 Task: Create a due date automation trigger when advanced on, 2 hours before a card is due add basic with the yellow label.
Action: Mouse moved to (804, 251)
Screenshot: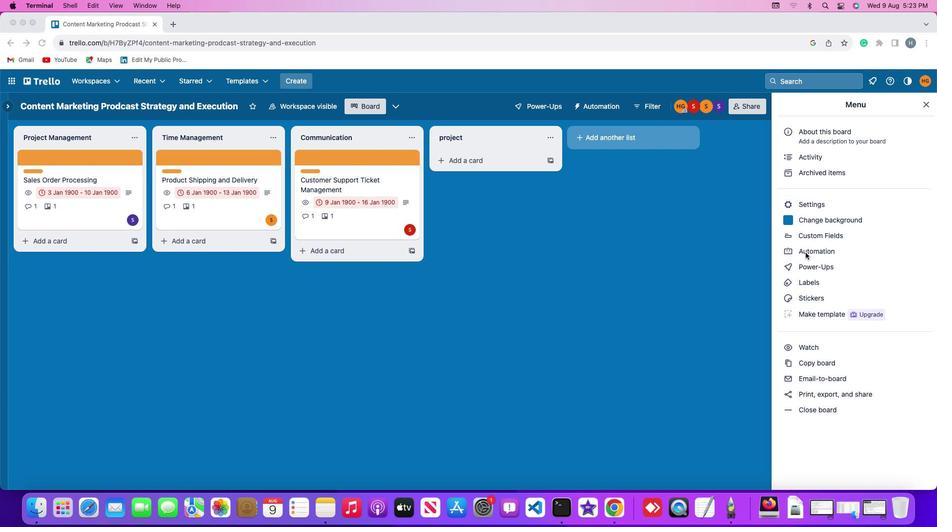 
Action: Mouse pressed left at (804, 251)
Screenshot: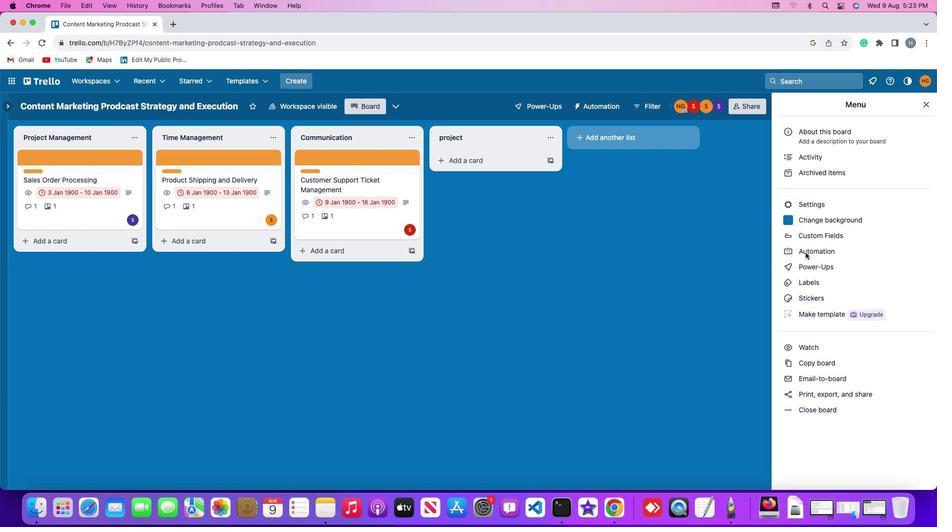 
Action: Mouse pressed left at (804, 251)
Screenshot: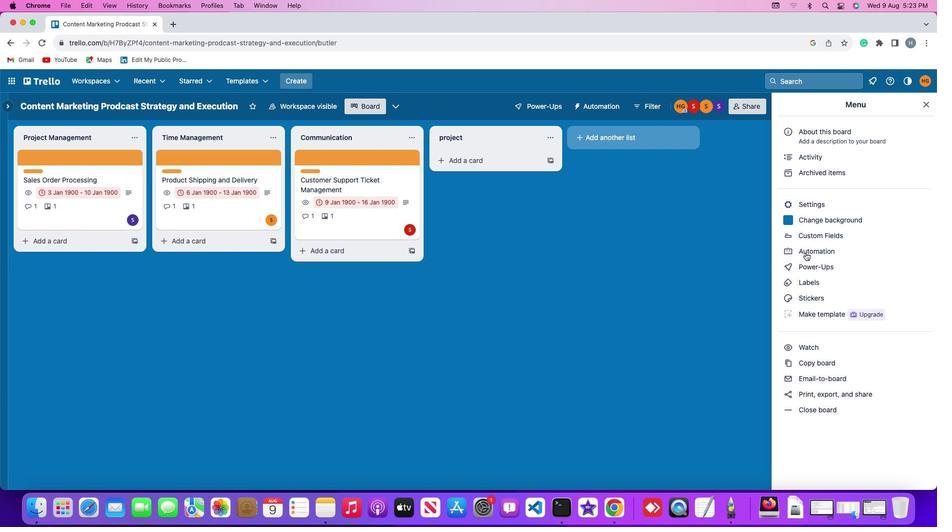 
Action: Mouse moved to (46, 224)
Screenshot: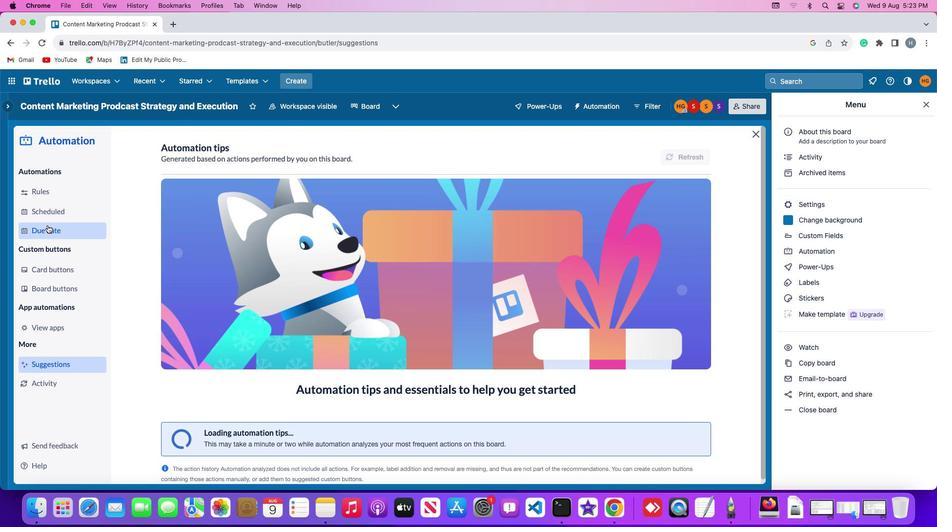 
Action: Mouse pressed left at (46, 224)
Screenshot: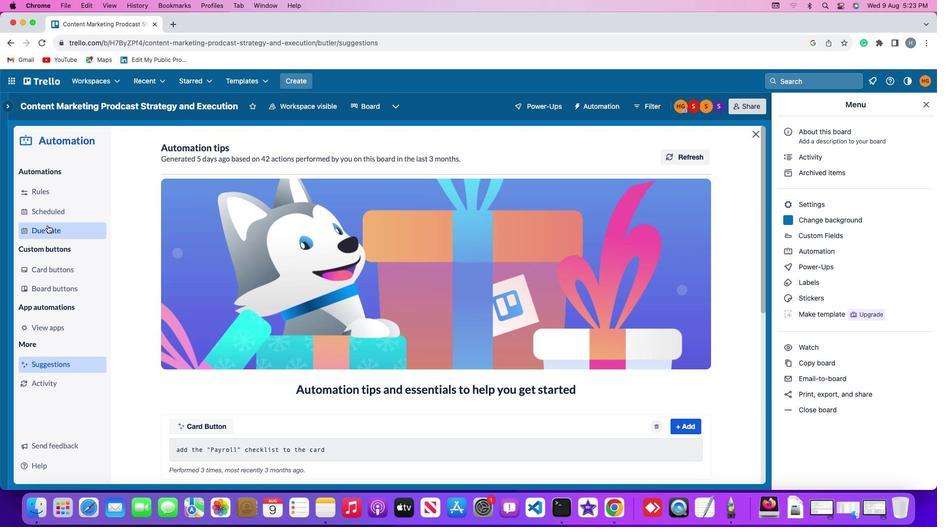 
Action: Mouse moved to (639, 148)
Screenshot: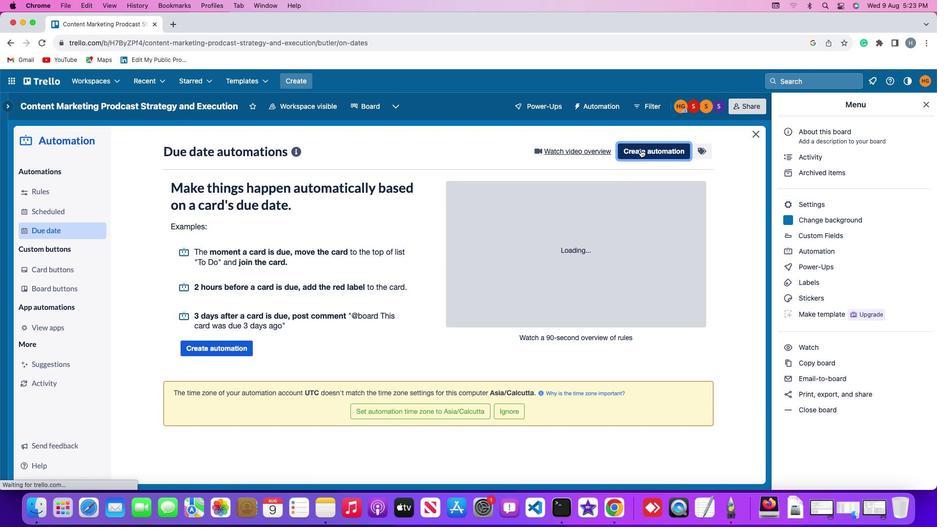 
Action: Mouse pressed left at (639, 148)
Screenshot: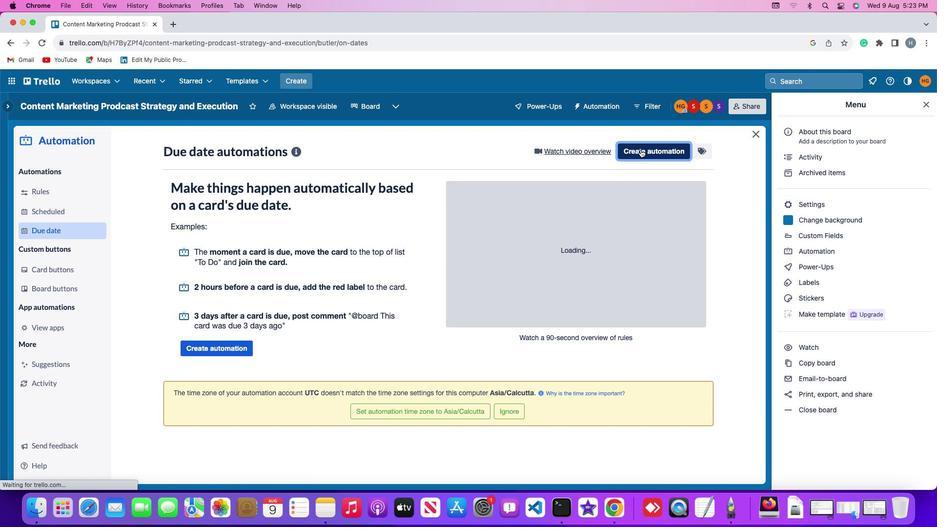 
Action: Mouse moved to (225, 246)
Screenshot: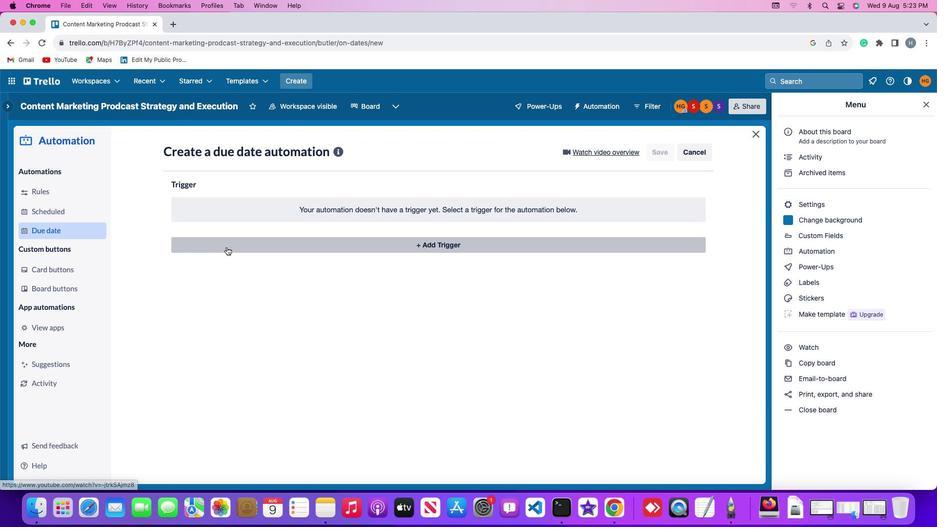 
Action: Mouse pressed left at (225, 246)
Screenshot: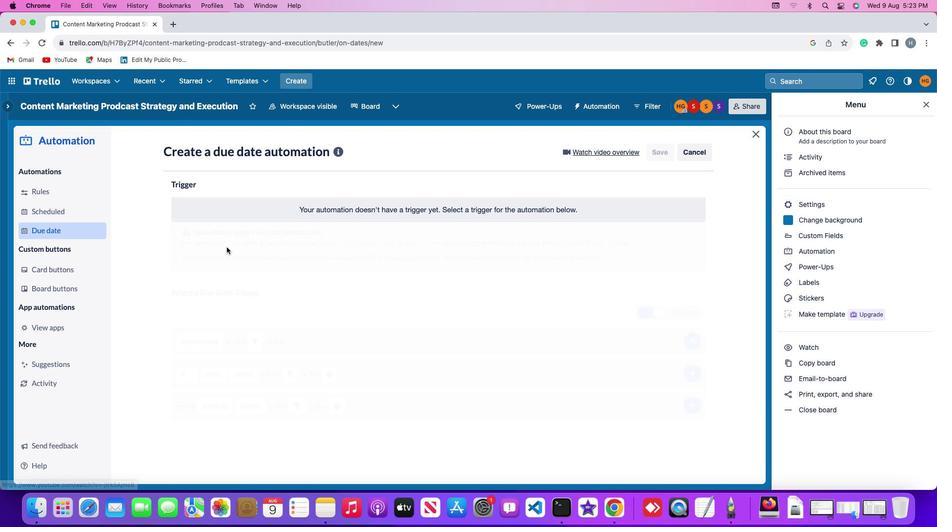 
Action: Mouse moved to (190, 392)
Screenshot: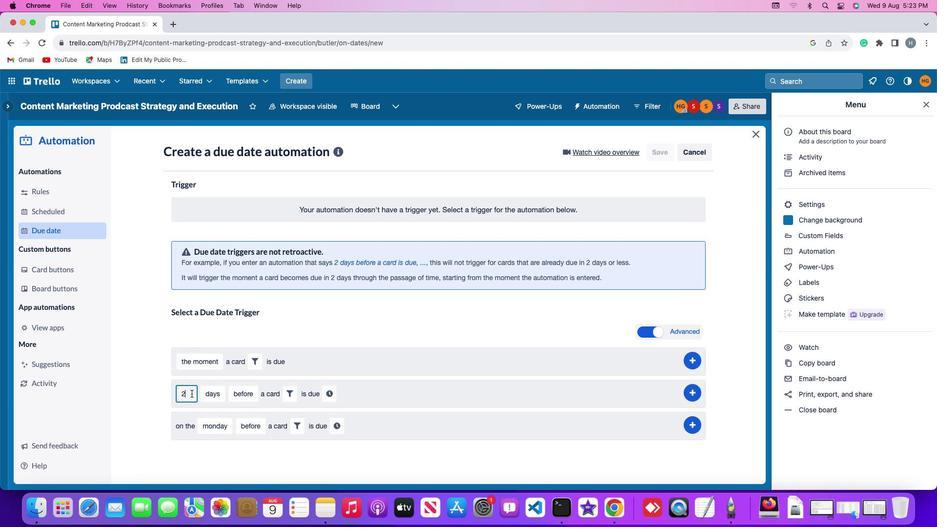 
Action: Mouse pressed left at (190, 392)
Screenshot: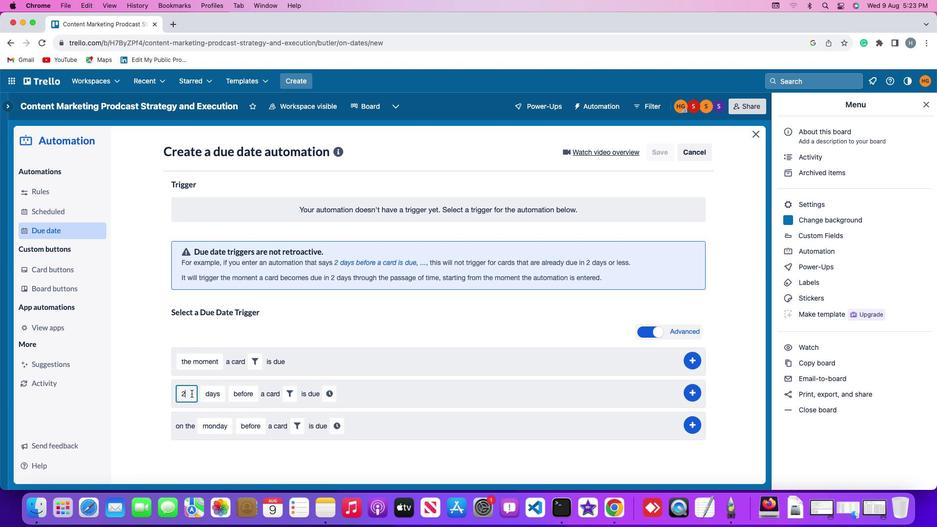 
Action: Mouse moved to (190, 392)
Screenshot: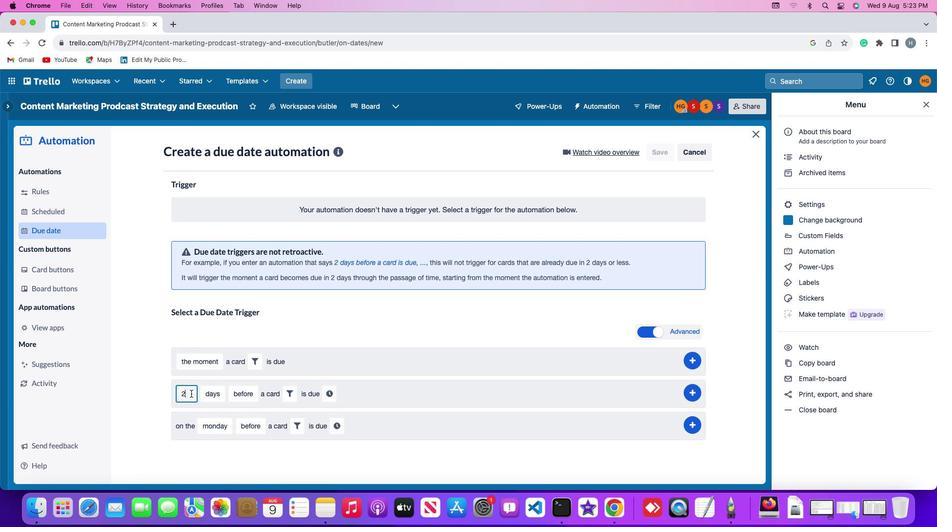 
Action: Key pressed Key.backspace
Screenshot: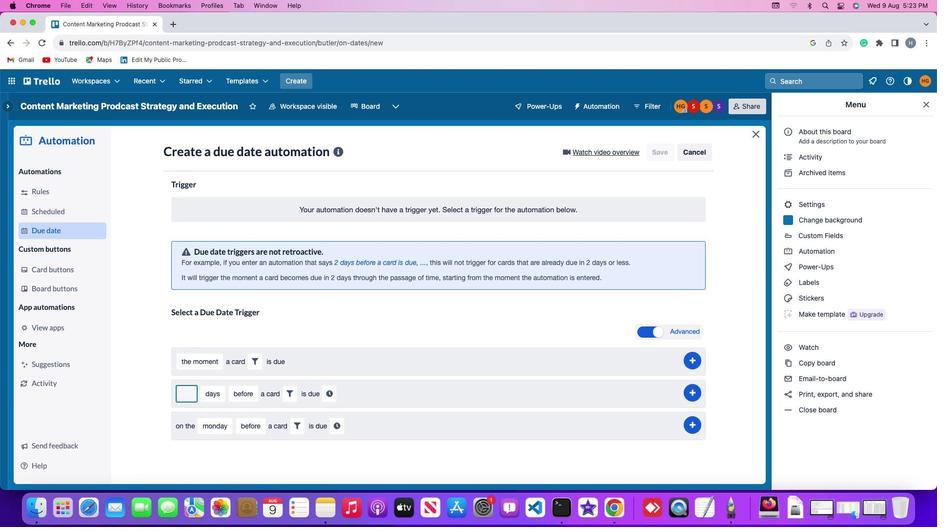 
Action: Mouse moved to (190, 392)
Screenshot: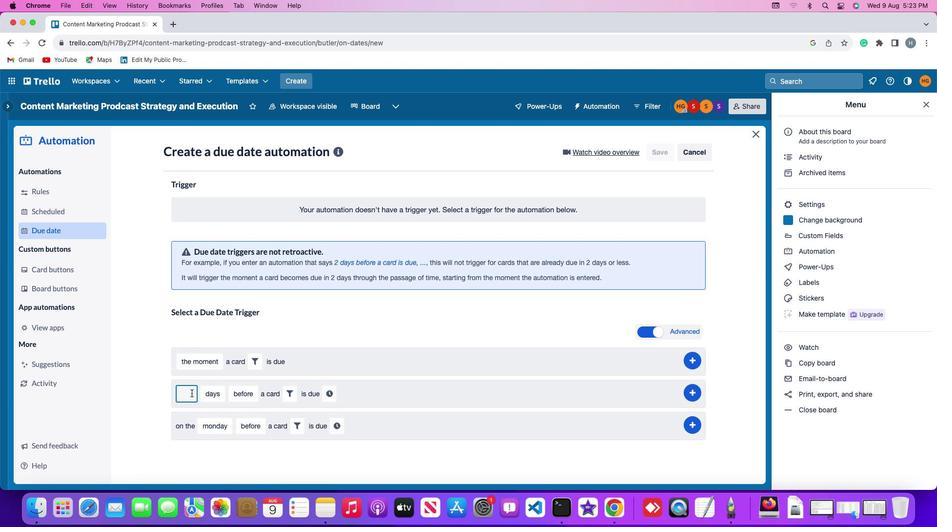 
Action: Key pressed '2'
Screenshot: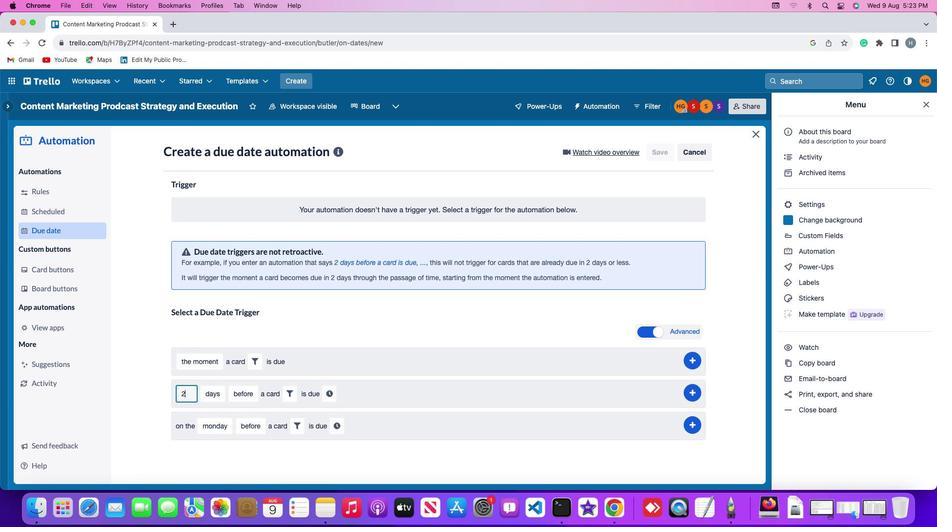 
Action: Mouse moved to (201, 390)
Screenshot: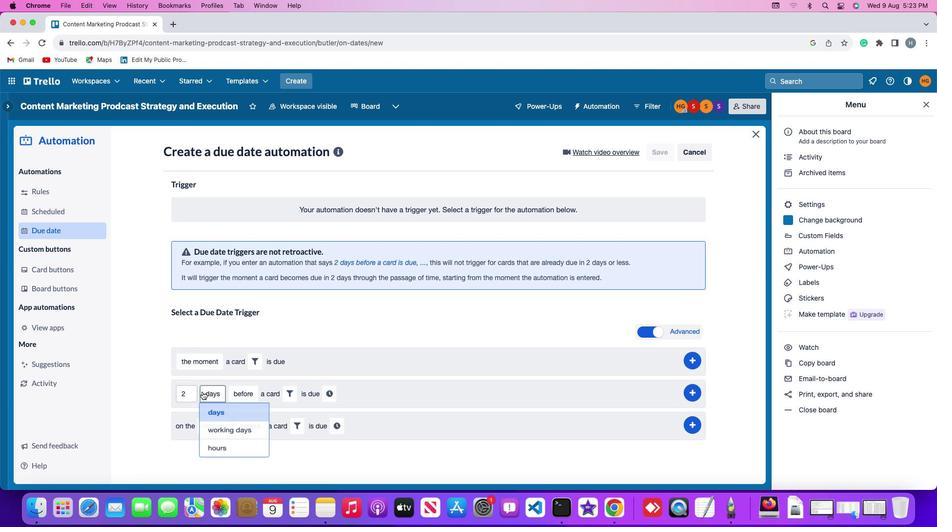 
Action: Mouse pressed left at (201, 390)
Screenshot: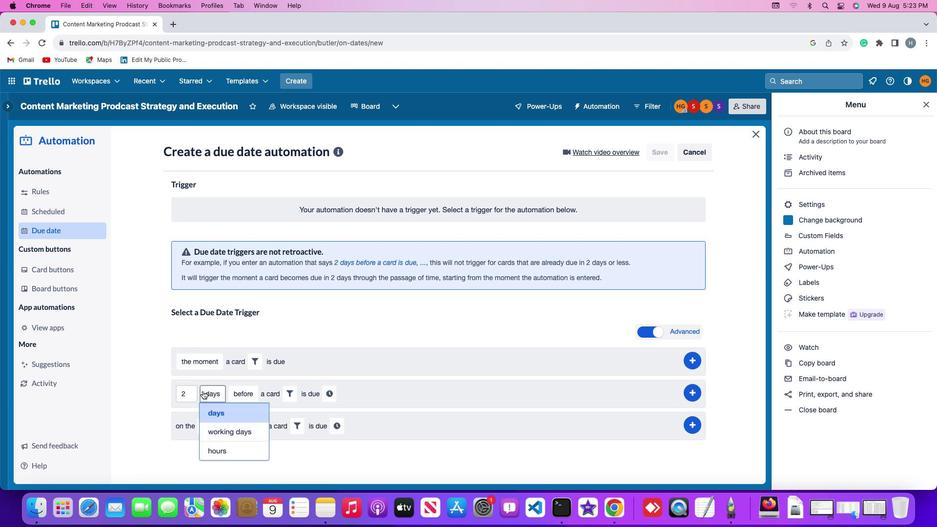 
Action: Mouse moved to (219, 446)
Screenshot: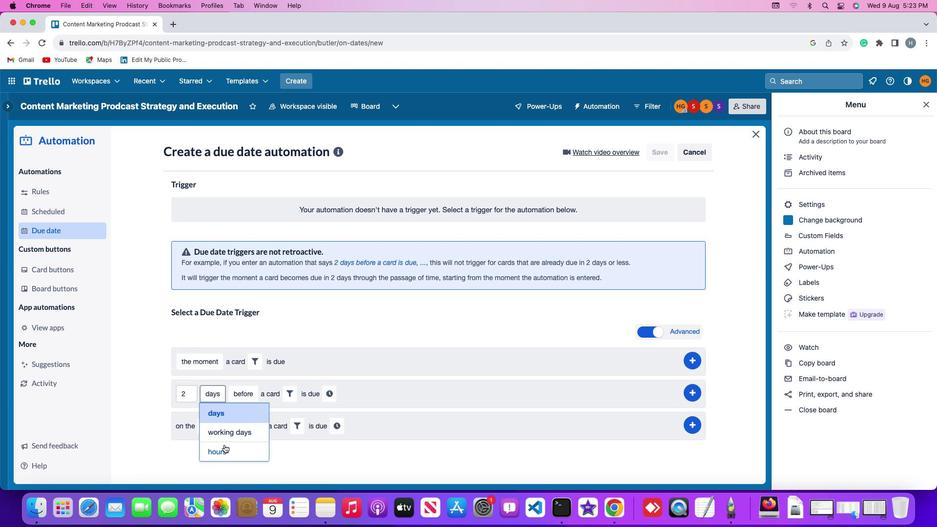 
Action: Mouse pressed left at (219, 446)
Screenshot: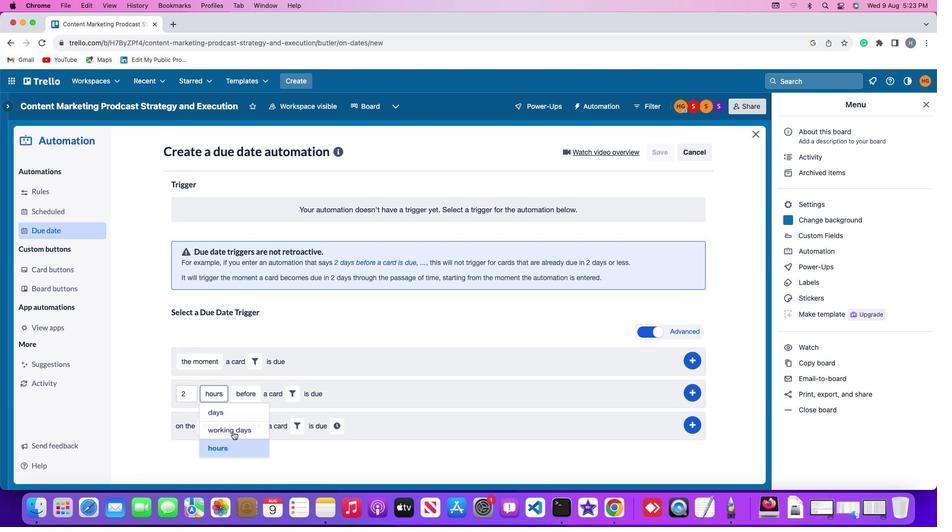 
Action: Mouse moved to (249, 397)
Screenshot: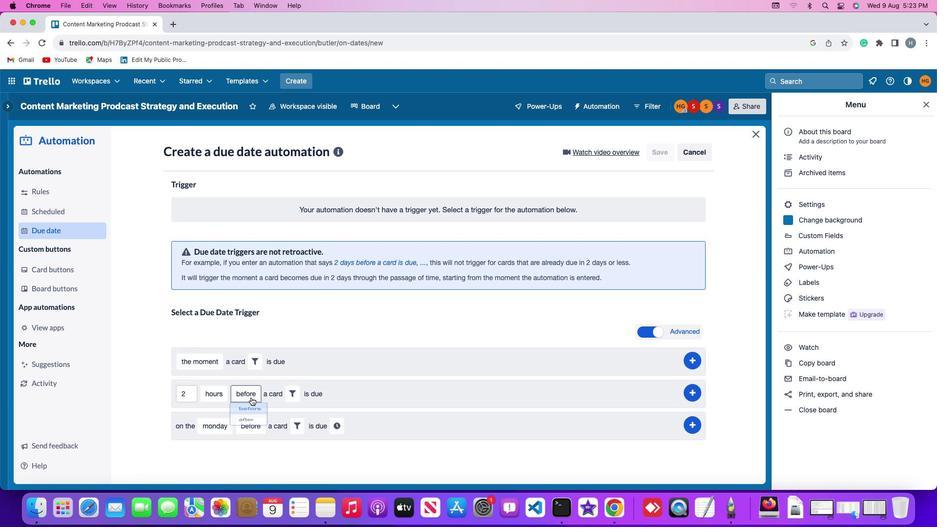 
Action: Mouse pressed left at (249, 397)
Screenshot: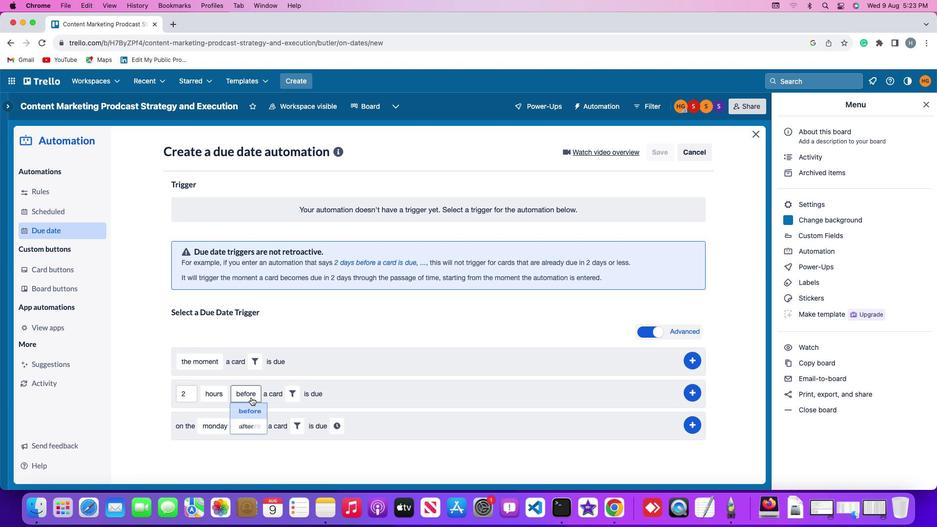 
Action: Mouse moved to (247, 411)
Screenshot: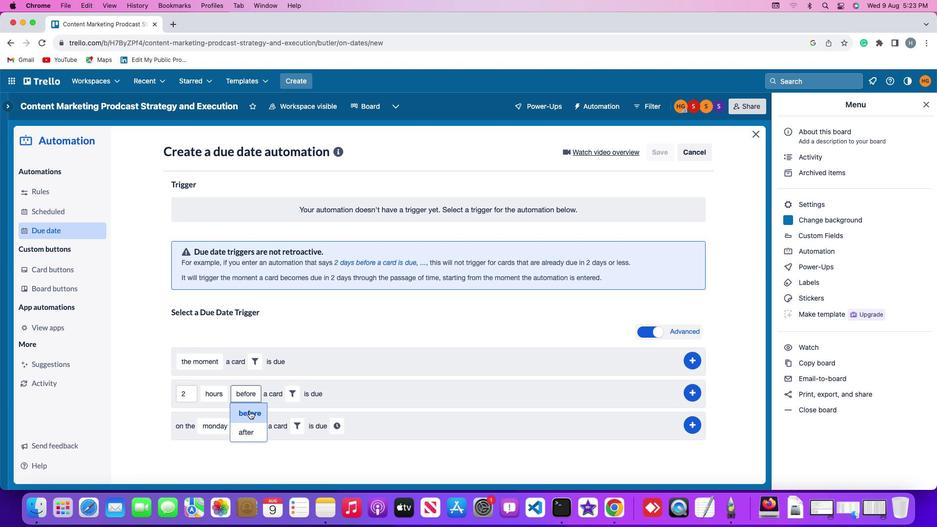 
Action: Mouse pressed left at (247, 411)
Screenshot: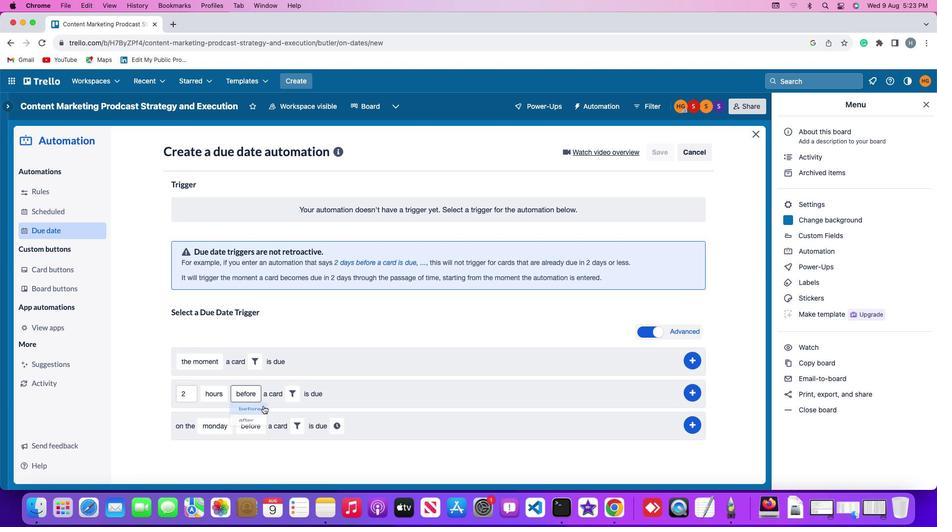 
Action: Mouse moved to (290, 392)
Screenshot: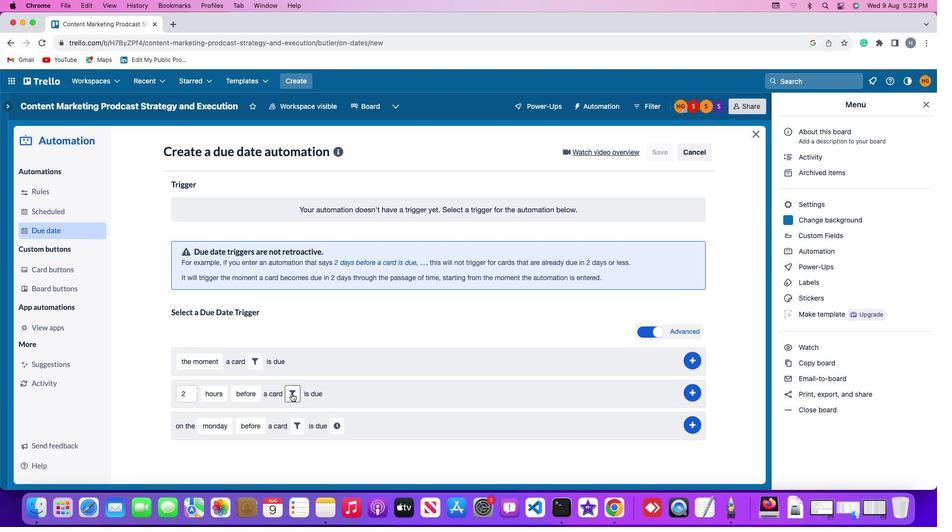 
Action: Mouse pressed left at (290, 392)
Screenshot: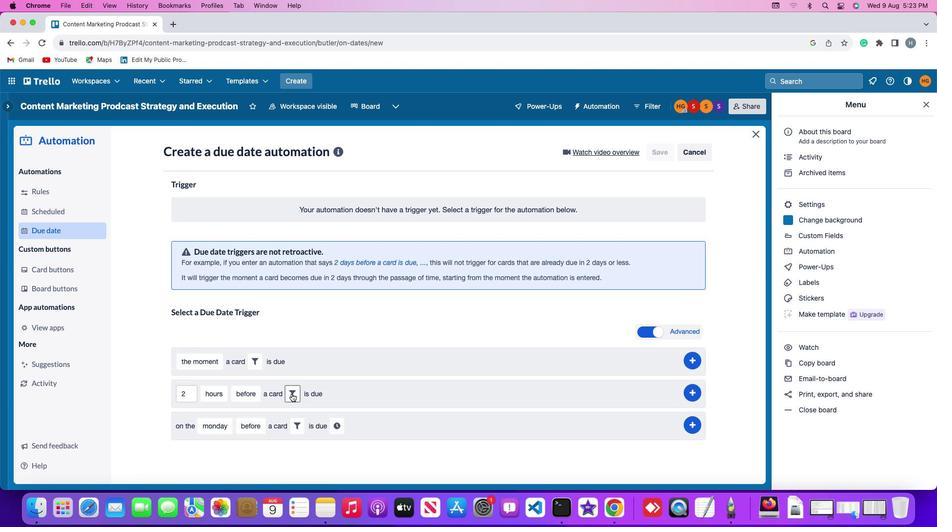 
Action: Mouse moved to (260, 455)
Screenshot: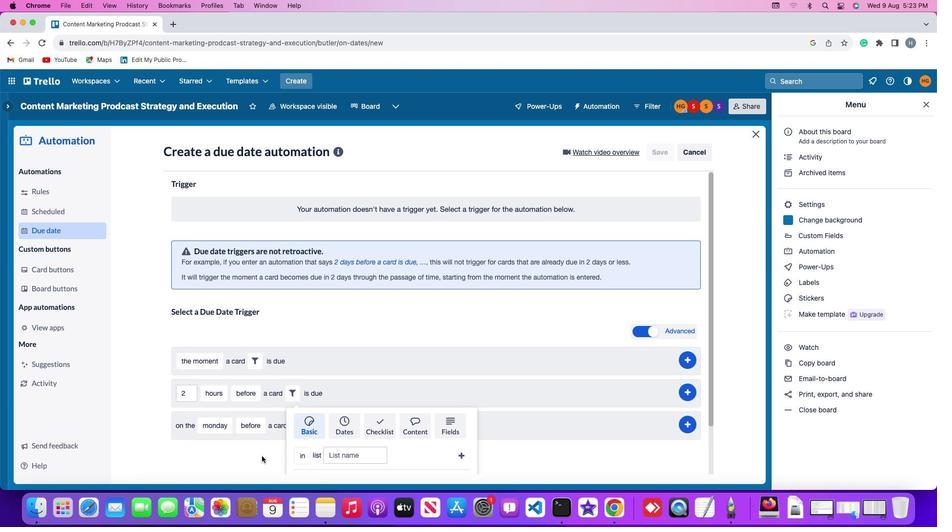 
Action: Mouse scrolled (260, 455) with delta (0, 0)
Screenshot: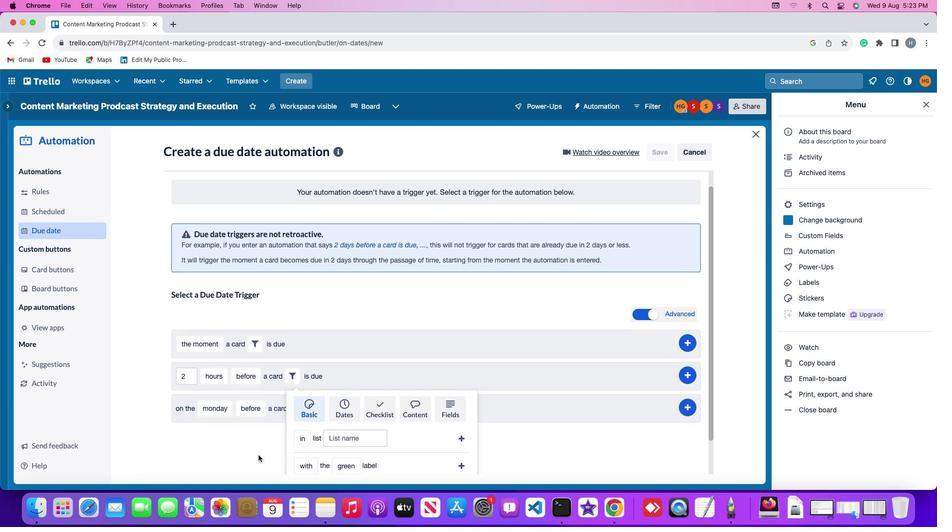 
Action: Mouse scrolled (260, 455) with delta (0, 0)
Screenshot: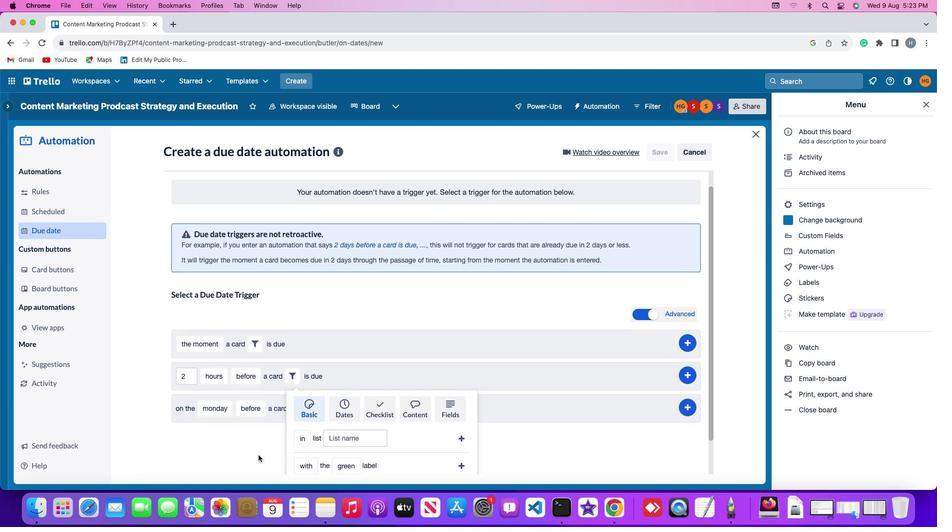 
Action: Mouse scrolled (260, 455) with delta (0, -1)
Screenshot: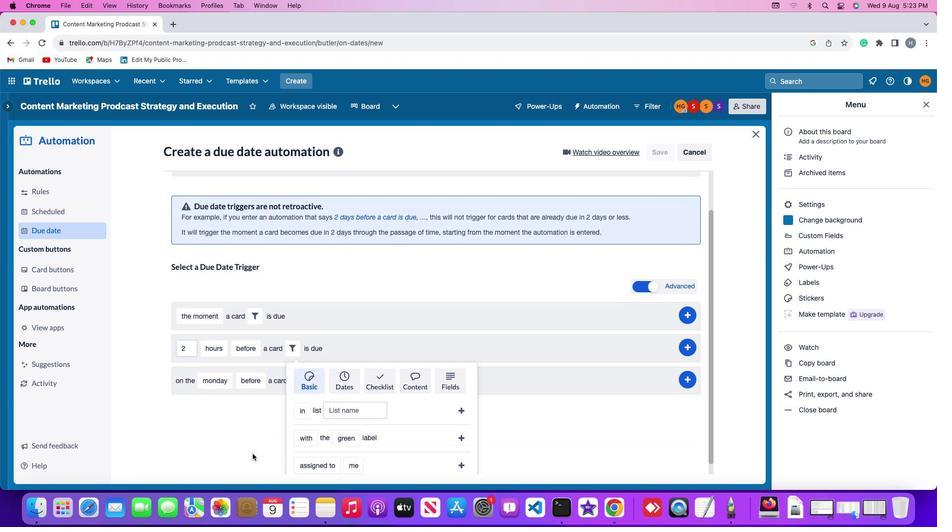 
Action: Mouse moved to (259, 454)
Screenshot: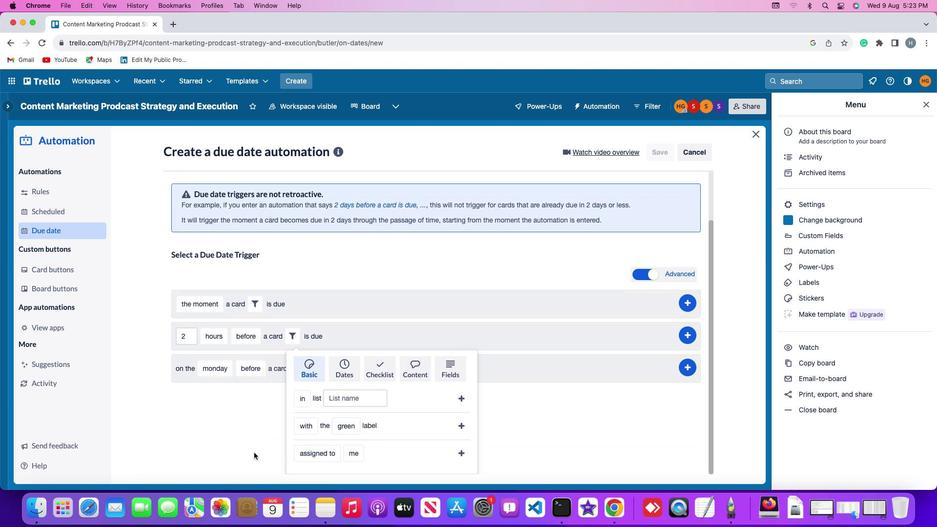 
Action: Mouse scrolled (259, 454) with delta (0, -1)
Screenshot: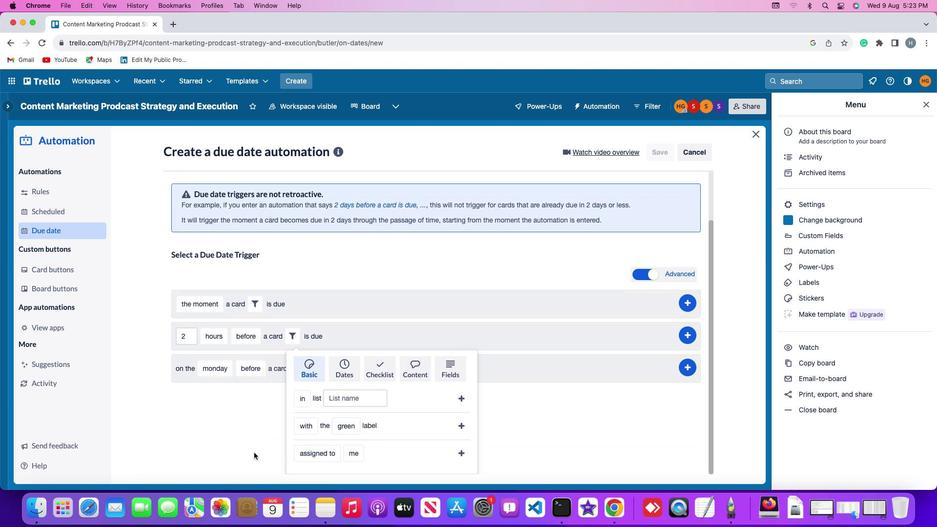 
Action: Mouse moved to (300, 431)
Screenshot: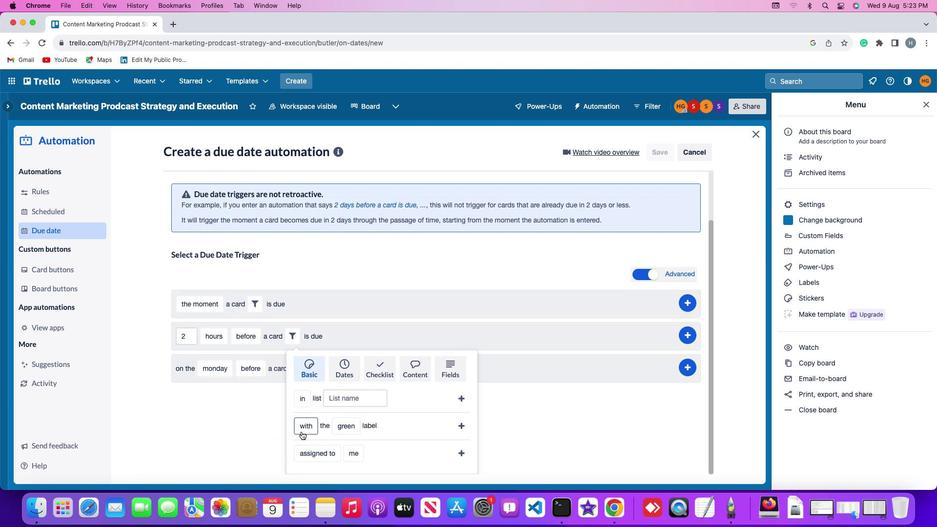 
Action: Mouse pressed left at (300, 431)
Screenshot: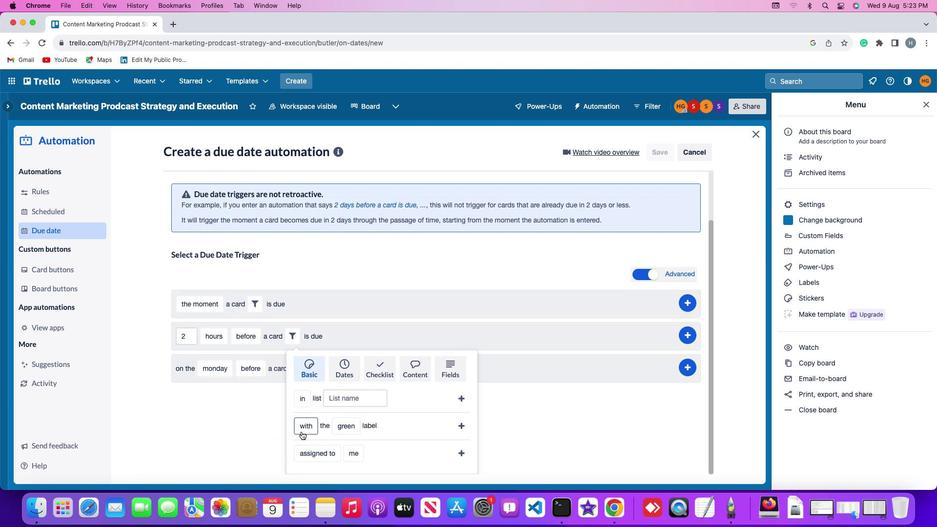 
Action: Mouse moved to (321, 367)
Screenshot: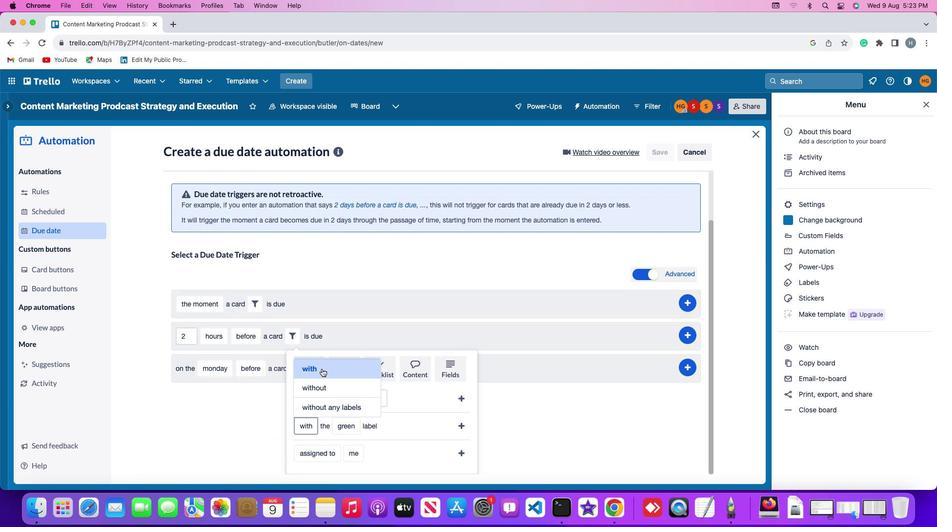 
Action: Mouse pressed left at (321, 367)
Screenshot: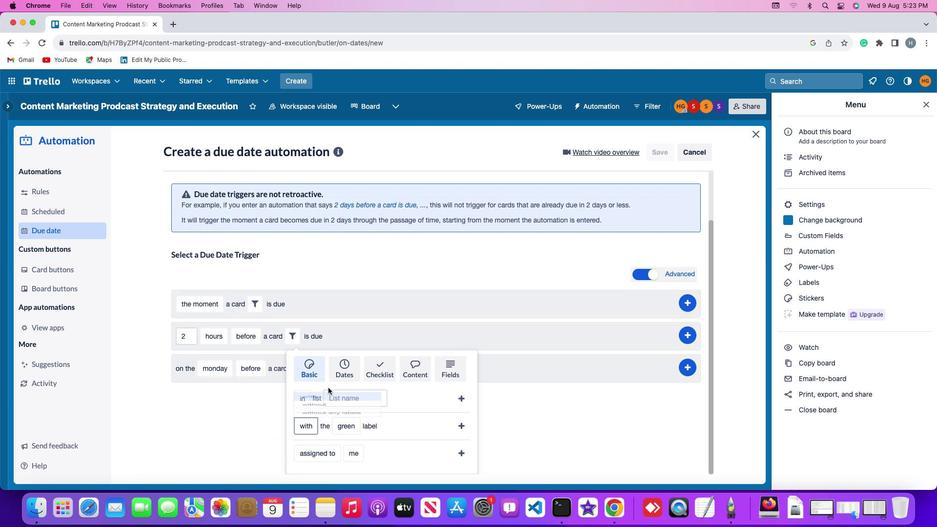 
Action: Mouse moved to (341, 423)
Screenshot: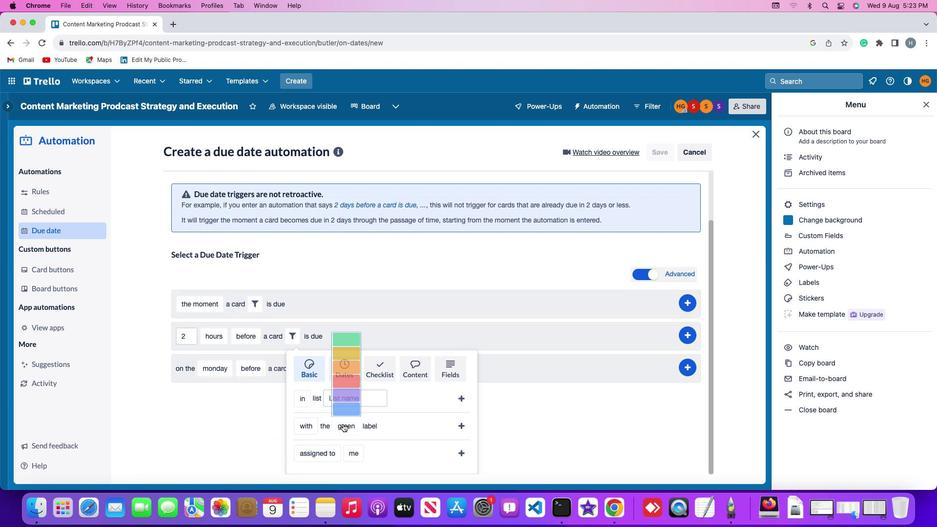 
Action: Mouse pressed left at (341, 423)
Screenshot: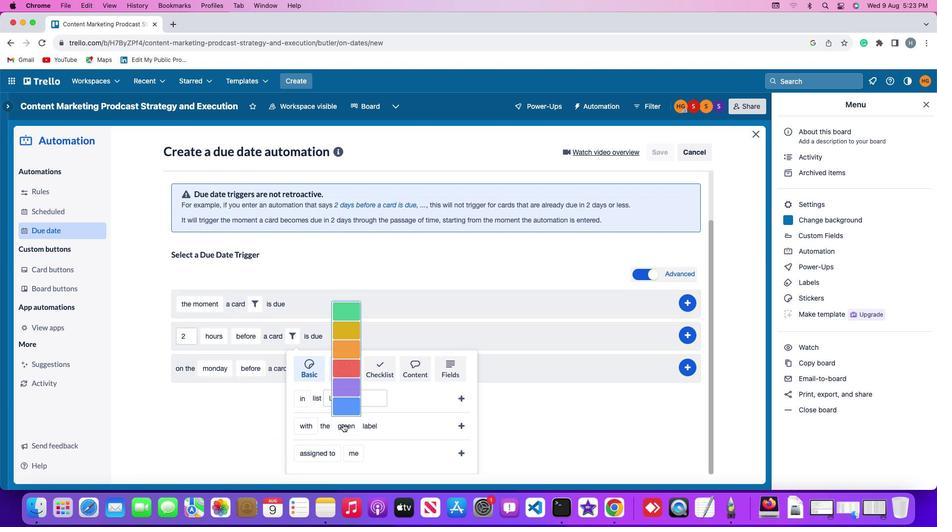 
Action: Mouse moved to (346, 318)
Screenshot: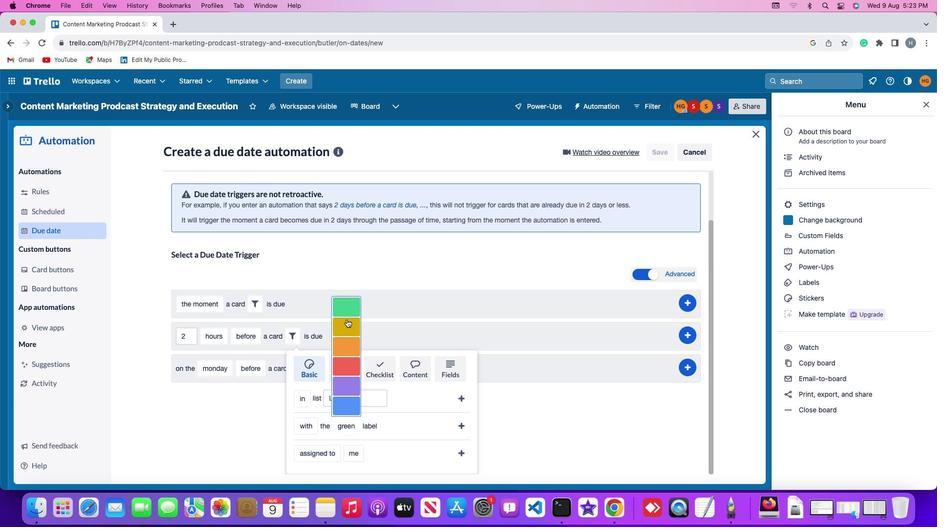 
Action: Mouse pressed left at (346, 318)
Screenshot: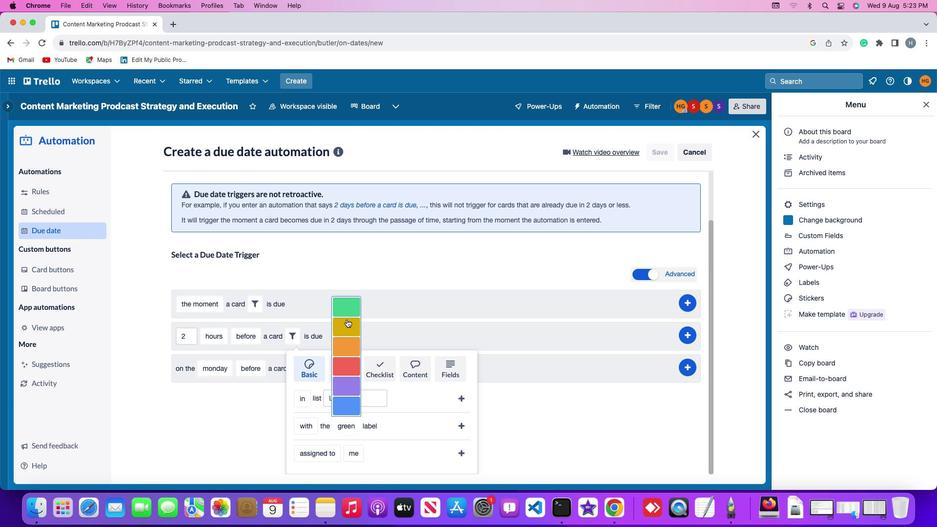 
Action: Mouse moved to (462, 425)
Screenshot: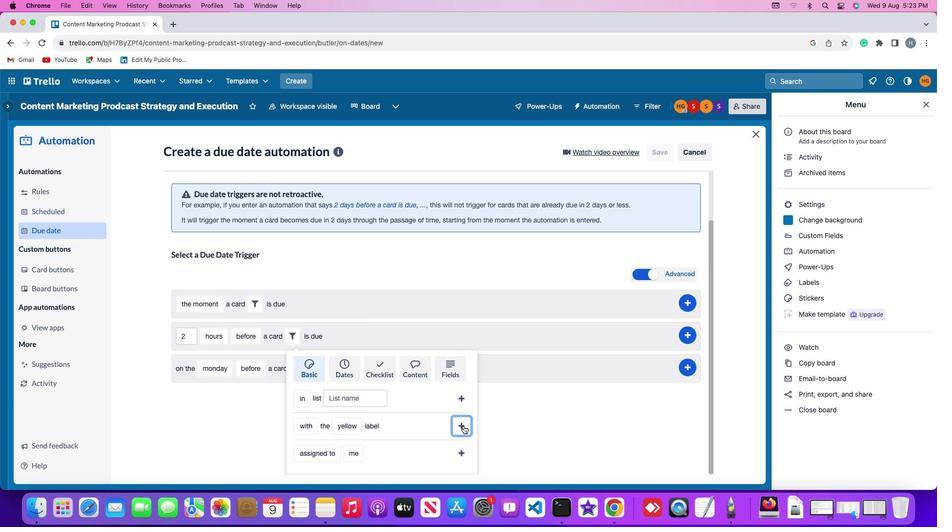 
Action: Mouse pressed left at (462, 425)
Screenshot: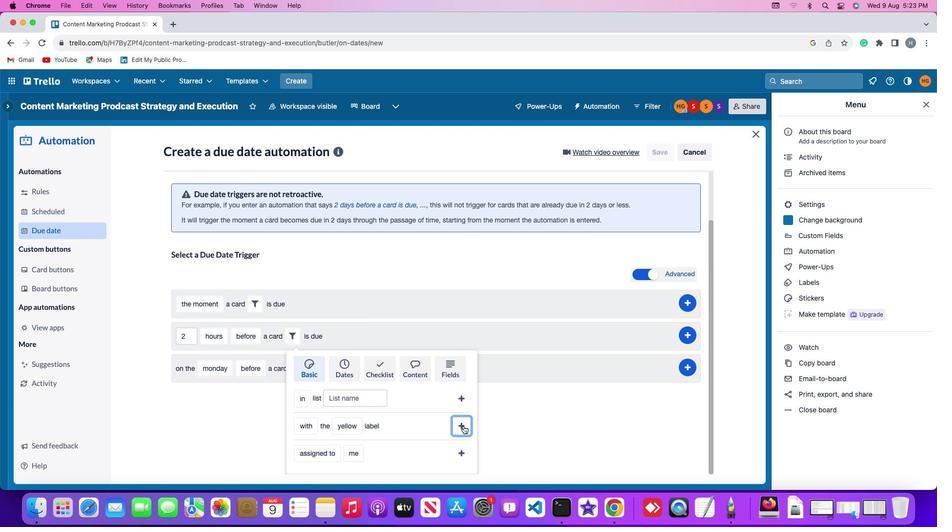 
Action: Mouse moved to (693, 391)
Screenshot: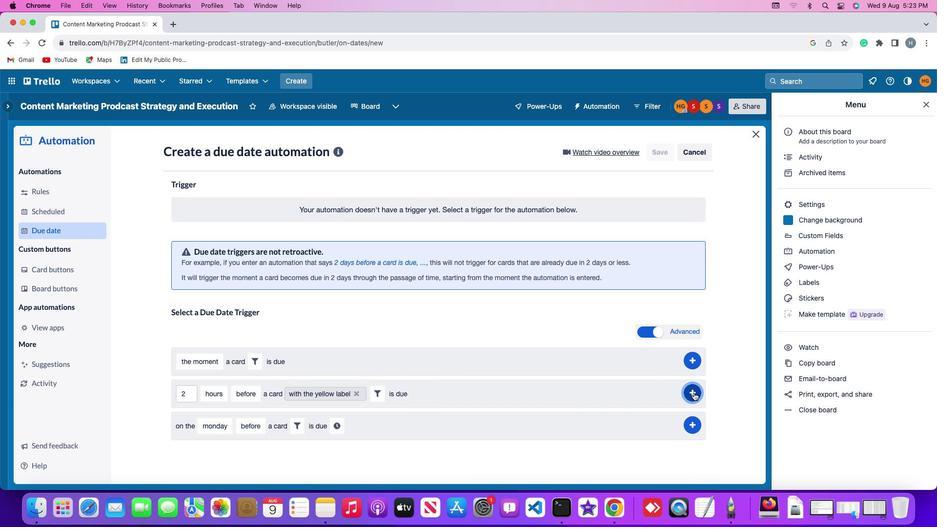
Action: Mouse pressed left at (693, 391)
Screenshot: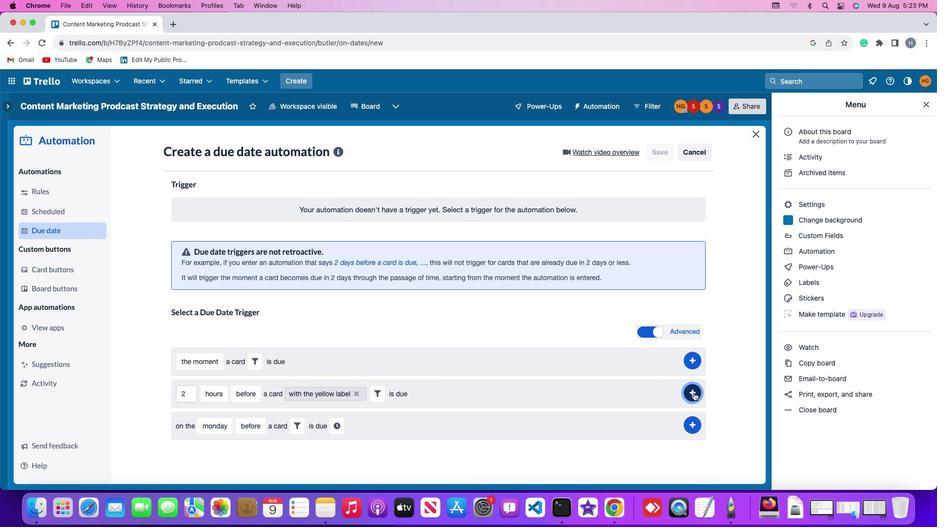 
Action: Mouse moved to (734, 297)
Screenshot: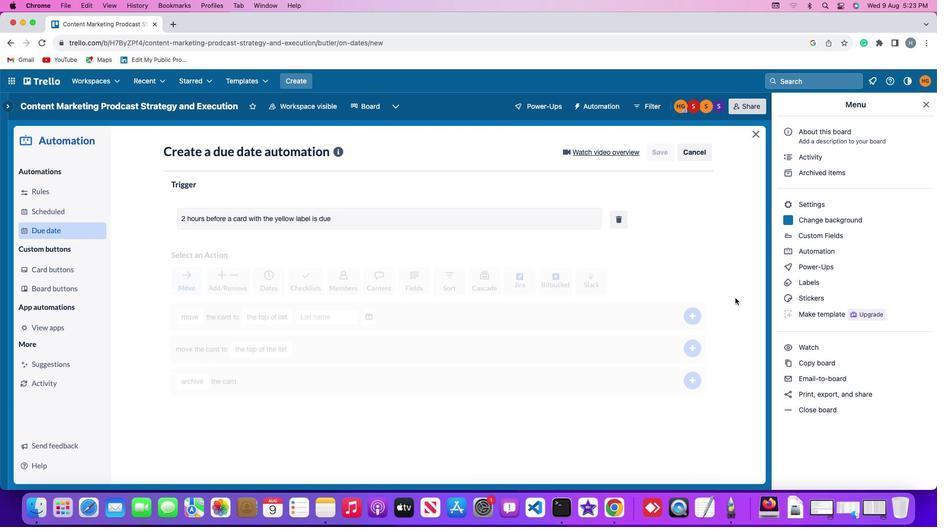 
